 Task: Create in the project ArtisanTech and in the Backlog issue 'Implement a new cloud-based attendance management system for a school or university with advanced attendance tracking and reporting features' a child issue 'Big data model feature engineering and remediation', and assign it to team member softage.2@softage.net. Create in the project ArtisanTech and in the Backlog issue 'Integrate a new augmented reality feature into an existing mobile application to enhance user experience and interactivity' a child issue 'Kubernetes cluster disaster recovery testing and remediation', and assign it to team member softage.3@softage.net
Action: Mouse moved to (195, 50)
Screenshot: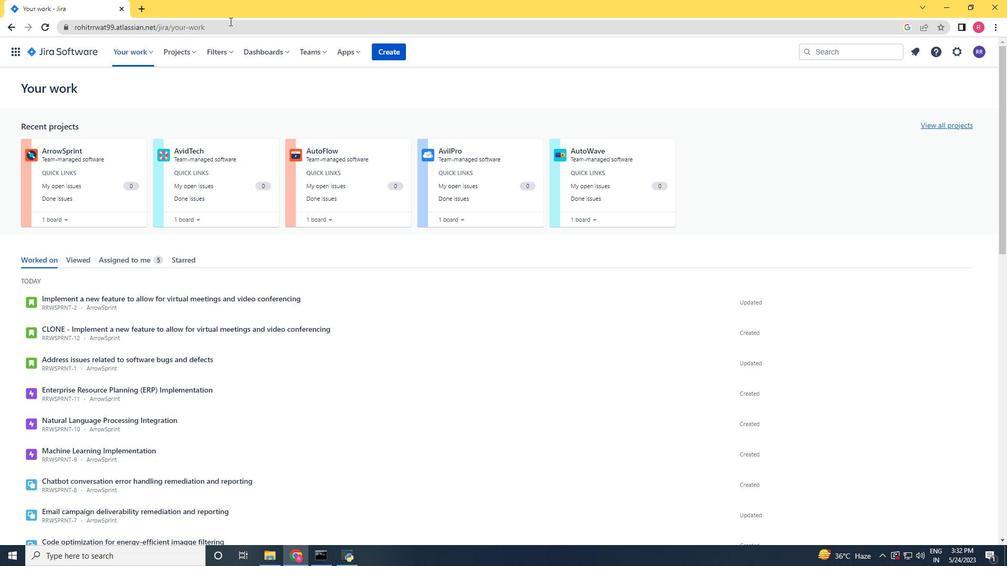 
Action: Mouse pressed left at (195, 50)
Screenshot: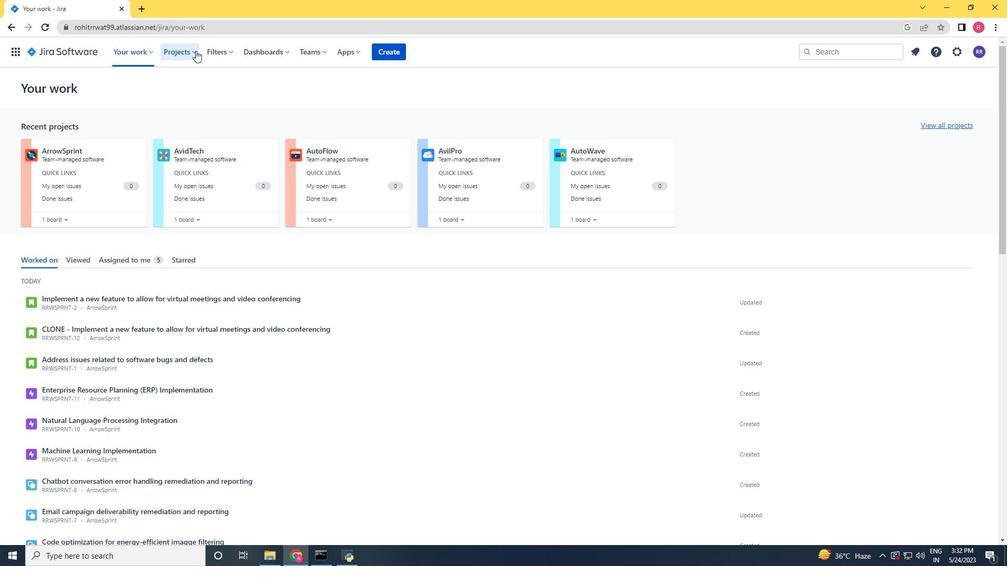 
Action: Mouse moved to (200, 94)
Screenshot: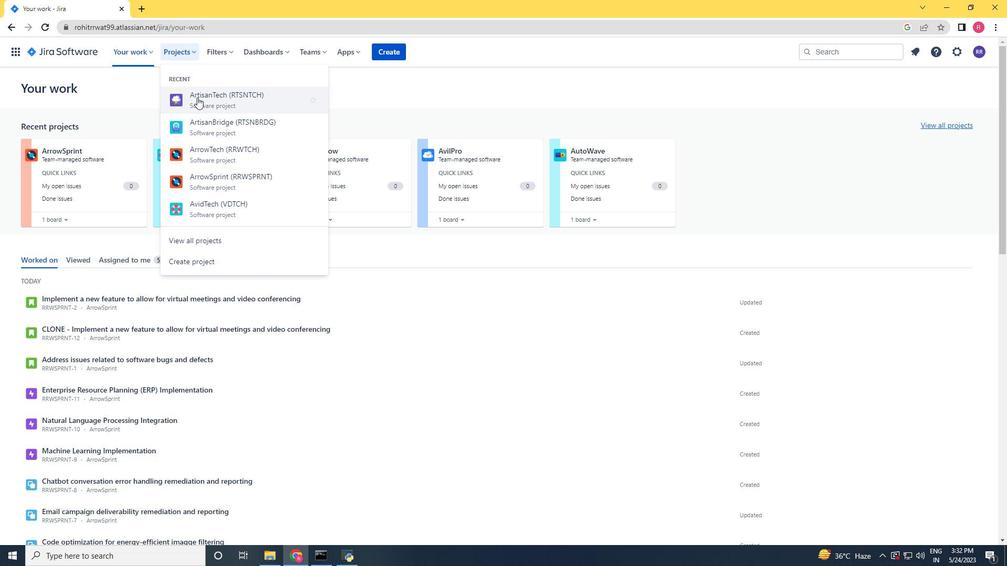 
Action: Mouse pressed left at (200, 94)
Screenshot: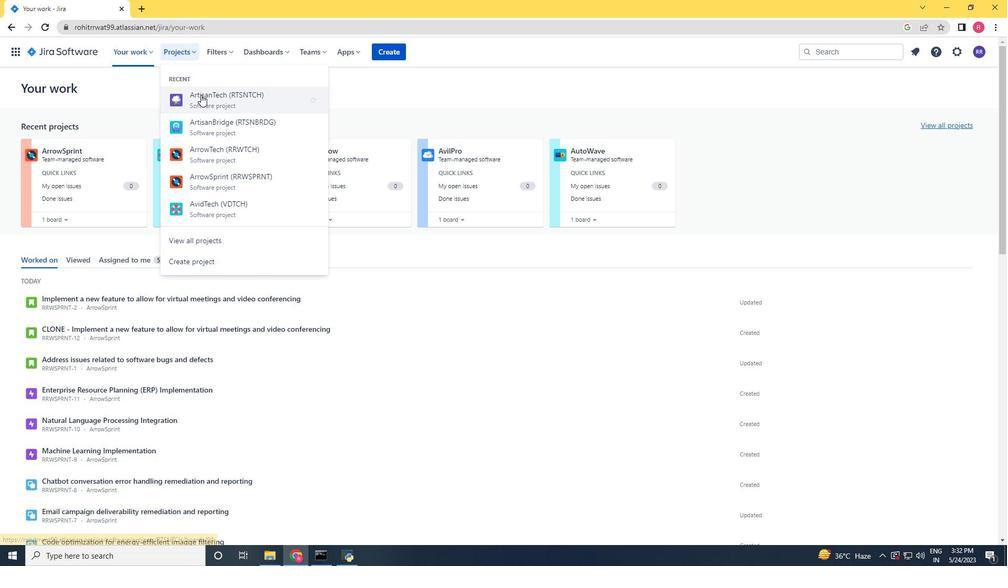 
Action: Mouse moved to (71, 156)
Screenshot: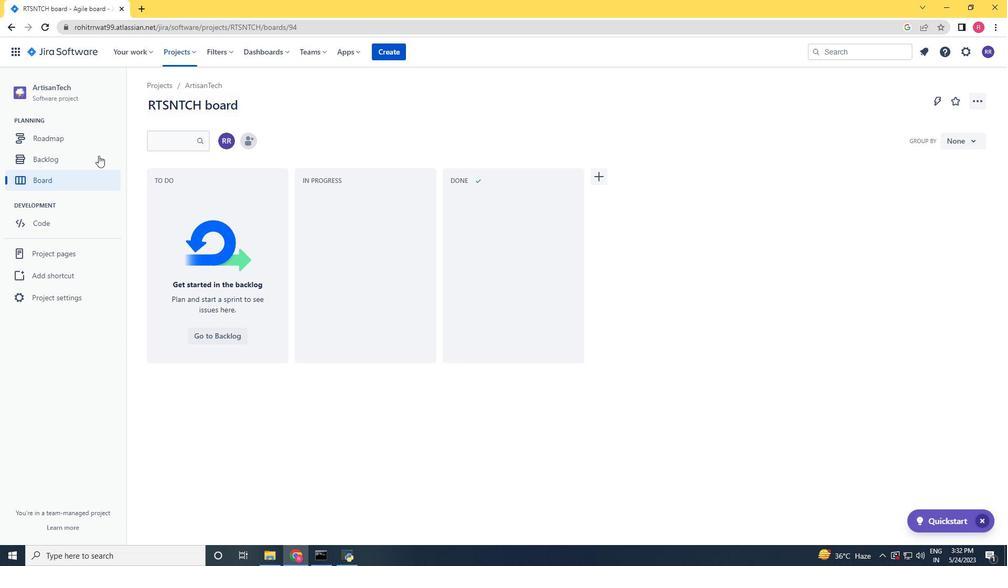 
Action: Mouse pressed left at (71, 156)
Screenshot: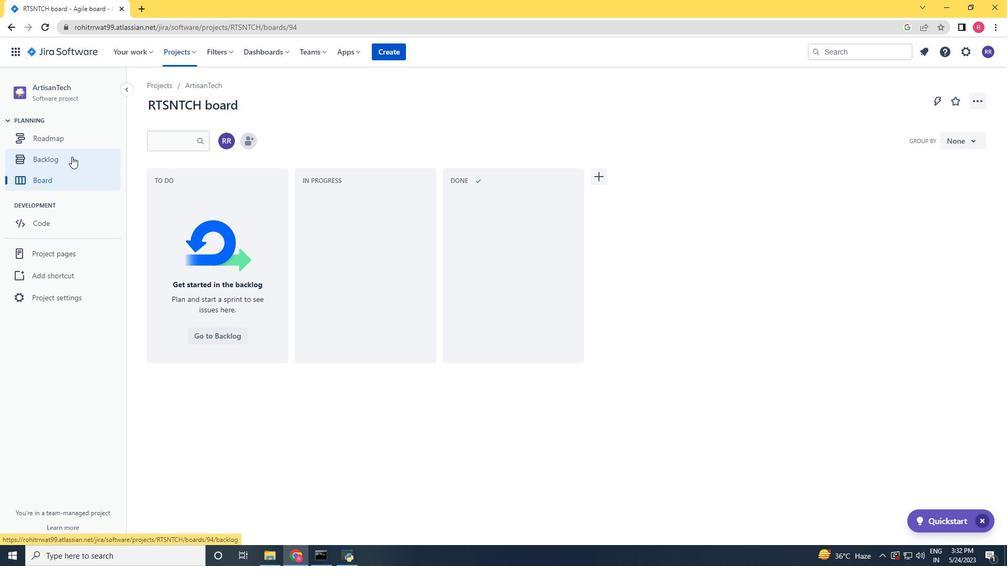 
Action: Mouse moved to (791, 281)
Screenshot: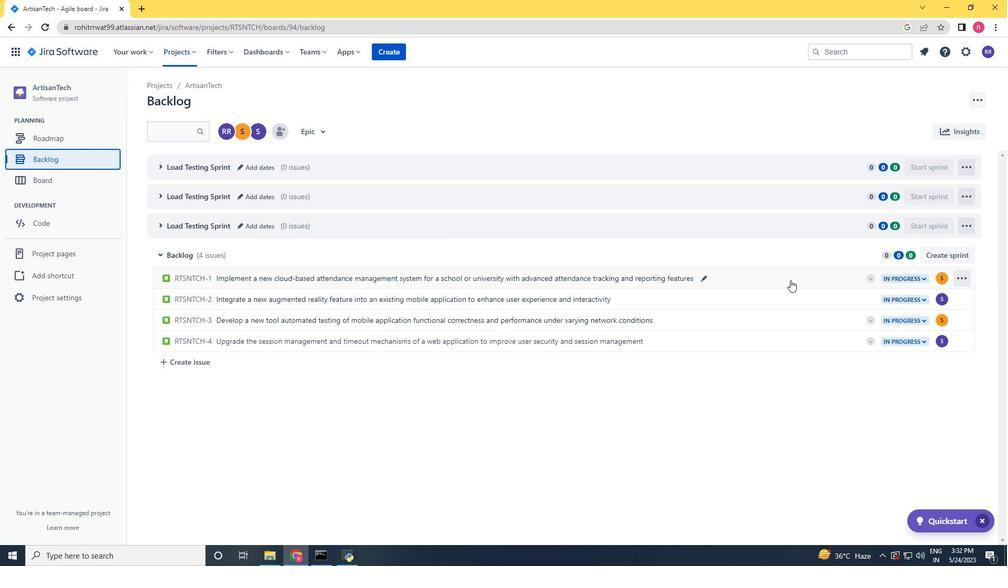 
Action: Mouse pressed left at (791, 281)
Screenshot: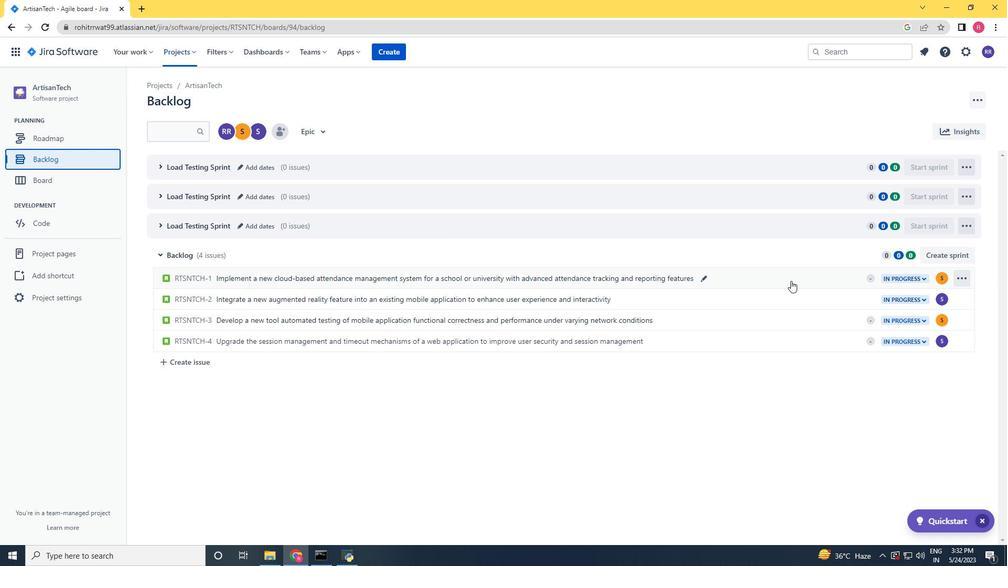 
Action: Mouse moved to (821, 272)
Screenshot: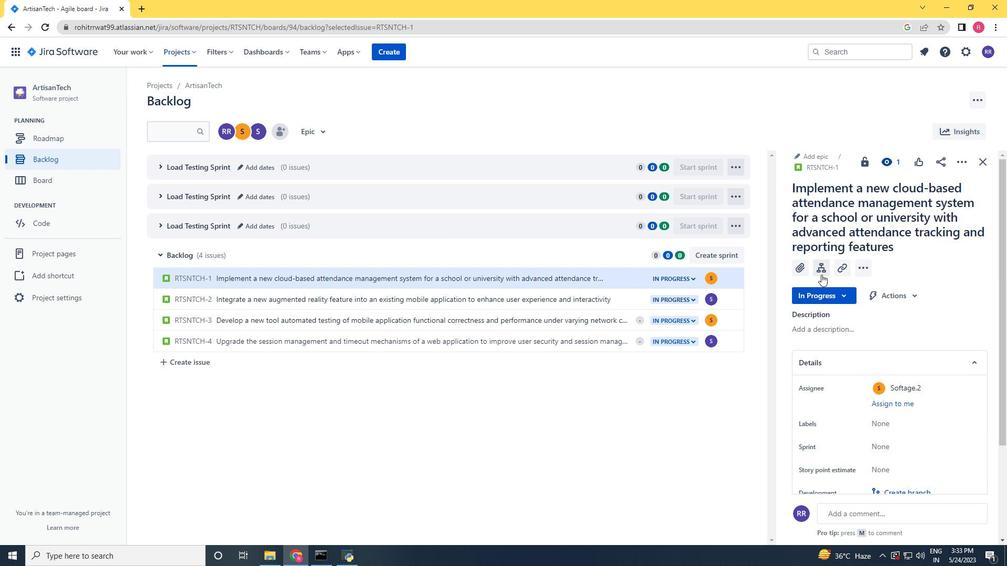 
Action: Mouse pressed left at (821, 272)
Screenshot: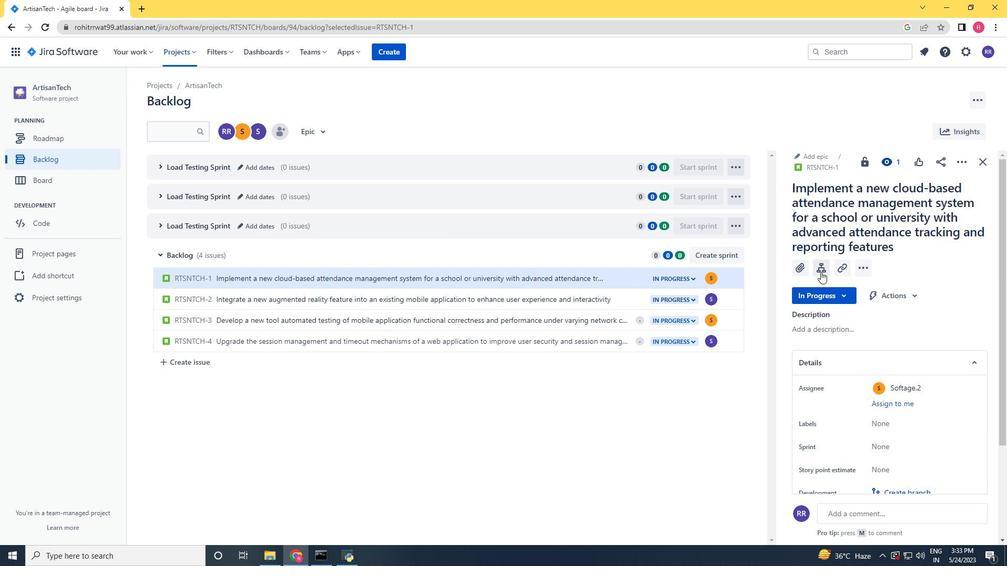 
Action: Mouse moved to (675, 156)
Screenshot: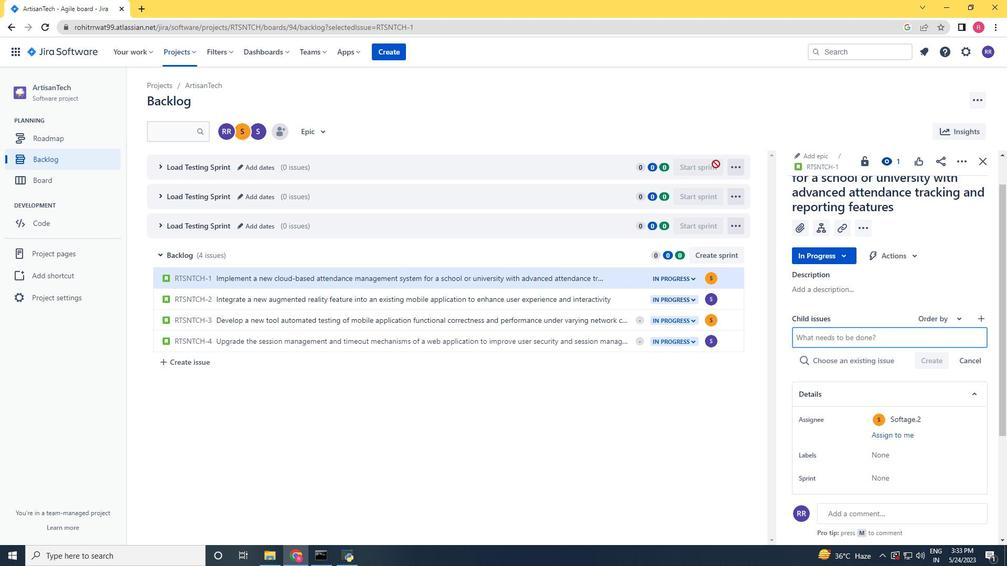 
Action: Key pressed <Key.shift>Big<Key.space>data<Key.space>model<Key.space>features<Key.space>engineering<Key.space>and<Key.space>remediation<Key.space><Key.enter>
Screenshot: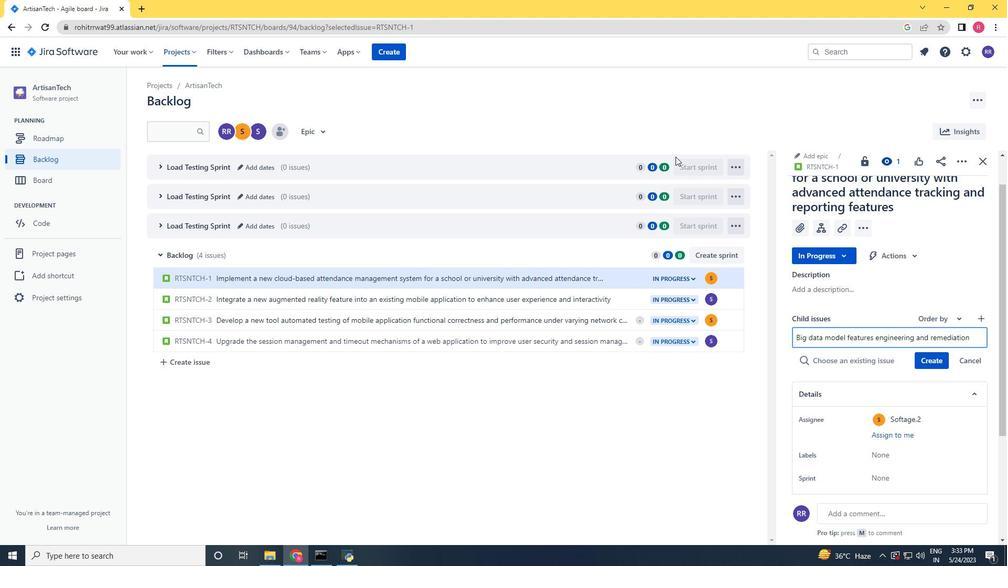 
Action: Mouse moved to (630, 300)
Screenshot: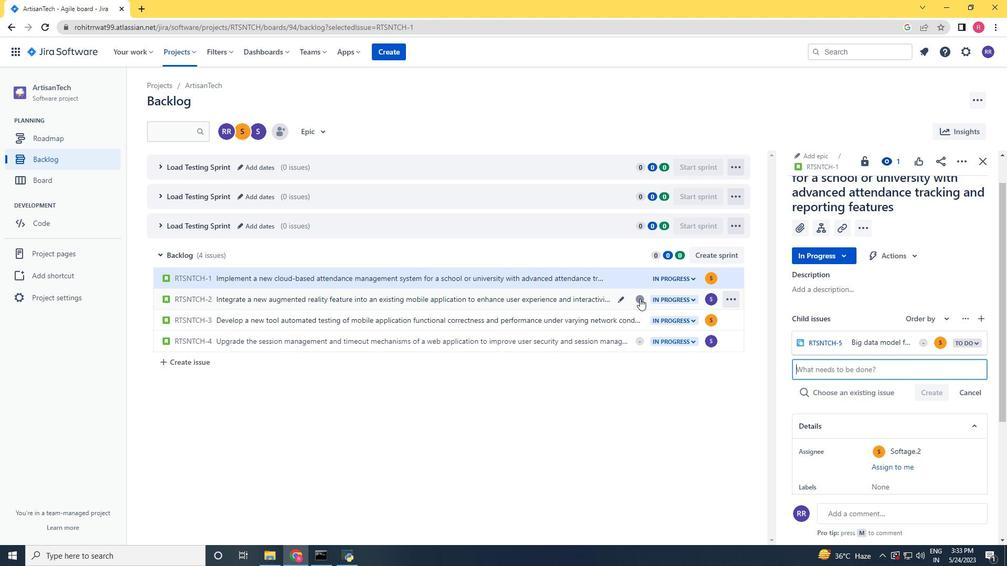 
Action: Mouse pressed left at (630, 300)
Screenshot: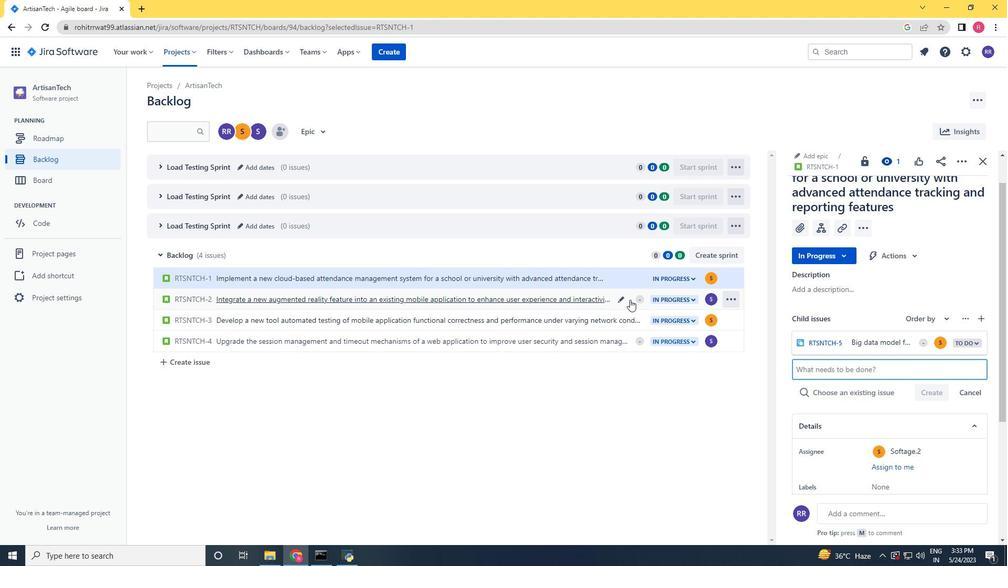
Action: Mouse moved to (823, 255)
Screenshot: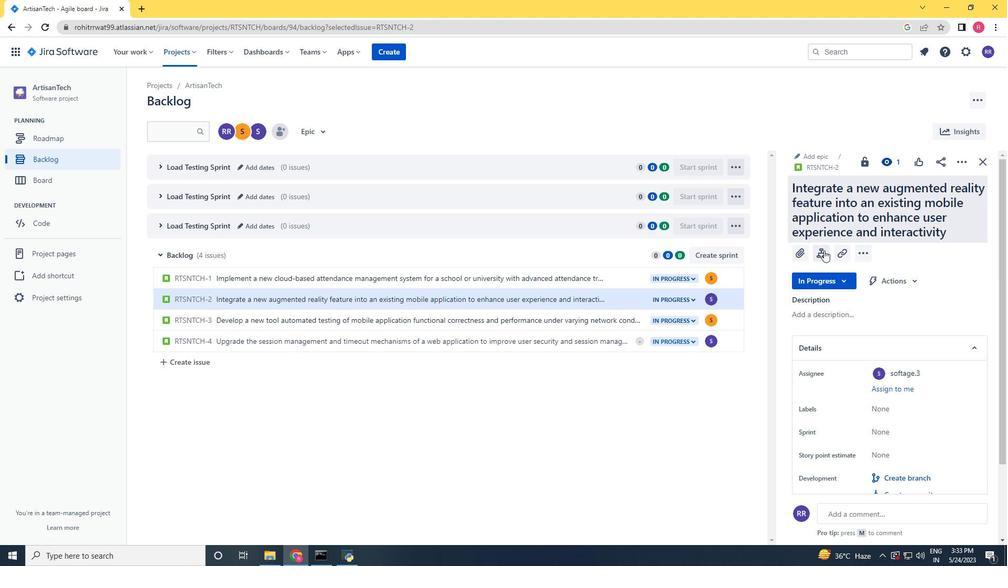 
Action: Mouse pressed left at (823, 255)
Screenshot: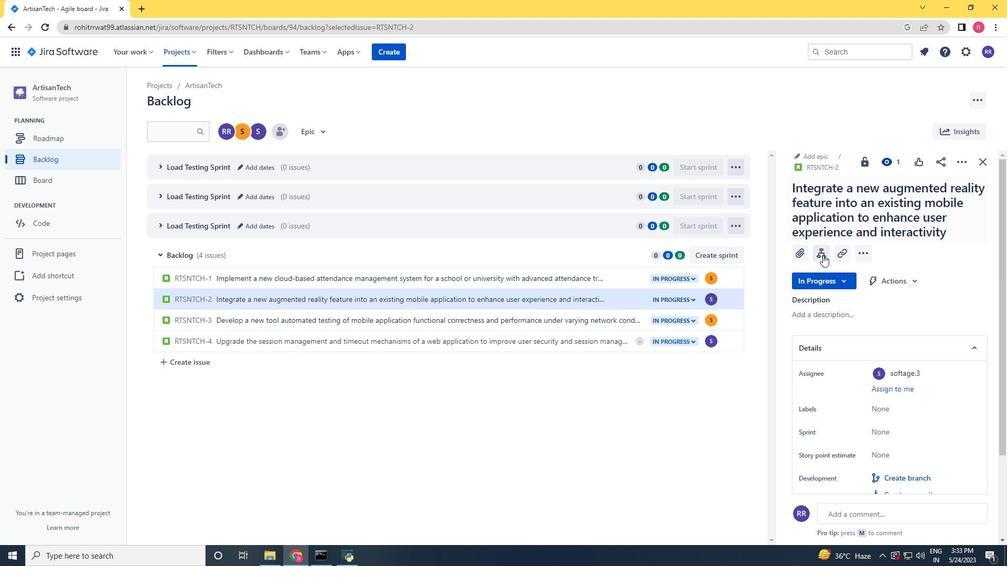 
Action: Key pressed <Key.shift>Kubernetes<Key.space>cluster<Key.space>disaster<Key.space><Key.space>recovery<Key.space>testing<Key.space>and<Key.space>remedito<Key.backspace><Key.backspace>ation<Key.space><Key.enter>
Screenshot: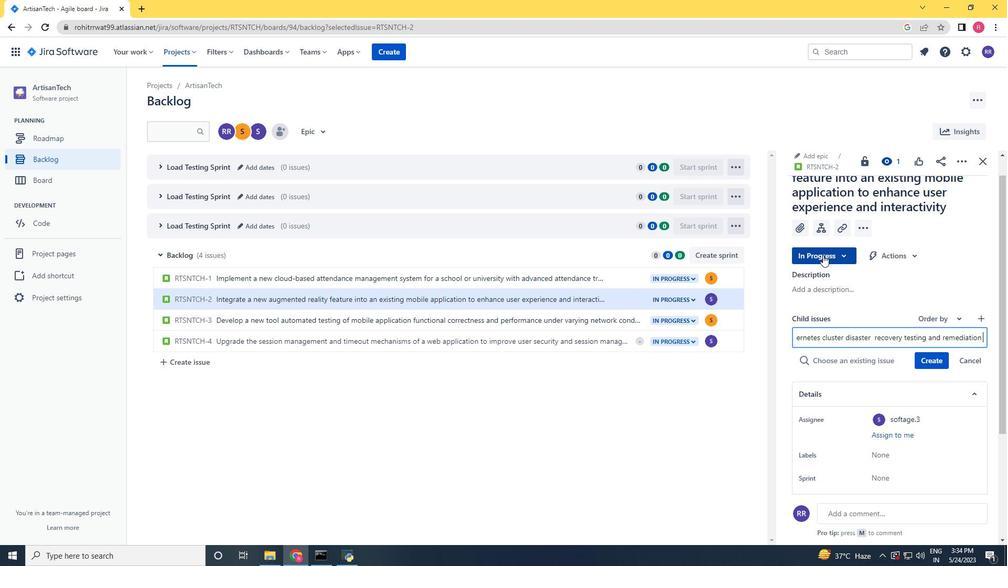 
Action: Mouse moved to (470, 446)
Screenshot: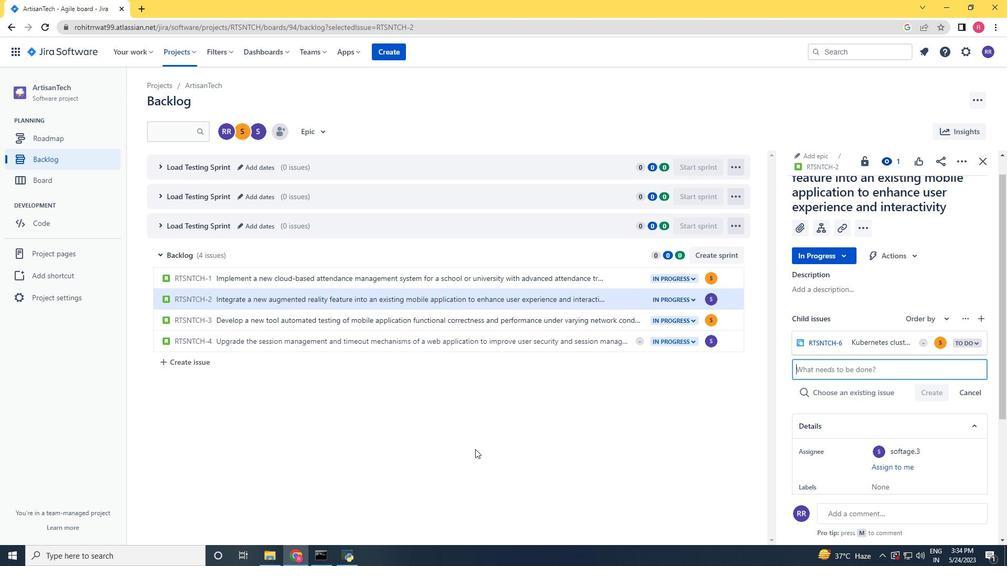 
